 Task: In Heading Arial with underline. Font size of heading  '18'Font style of data Calibri. Font size of data  9Alignment of headline & data Align center. Fill color in heading,  RedFont color of data Black Apply border in Data No BorderIn the sheet  Excel Workbook Logbook
Action: Mouse moved to (137, 179)
Screenshot: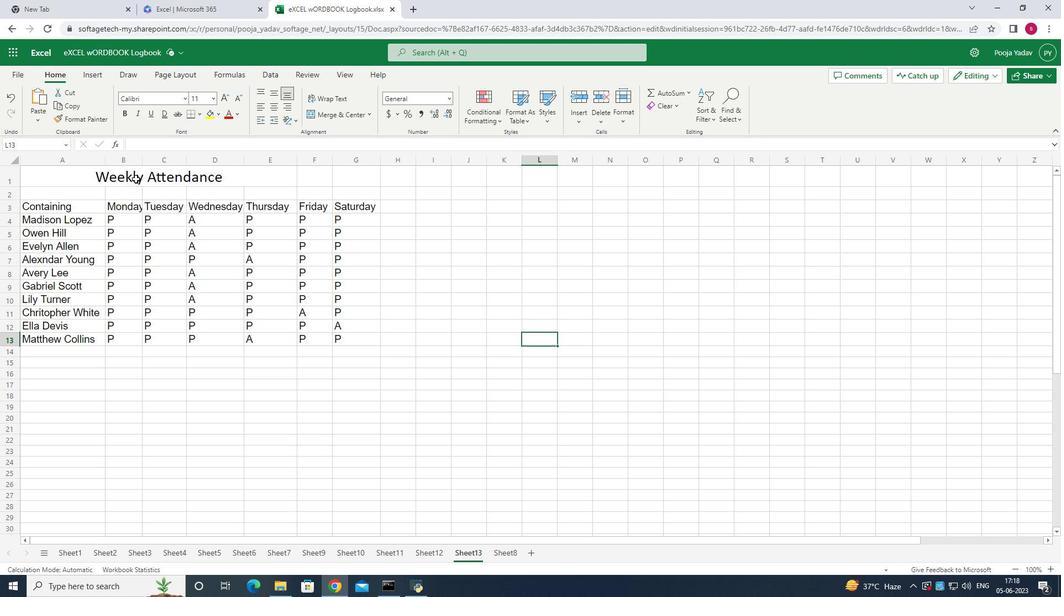 
Action: Mouse pressed left at (137, 179)
Screenshot: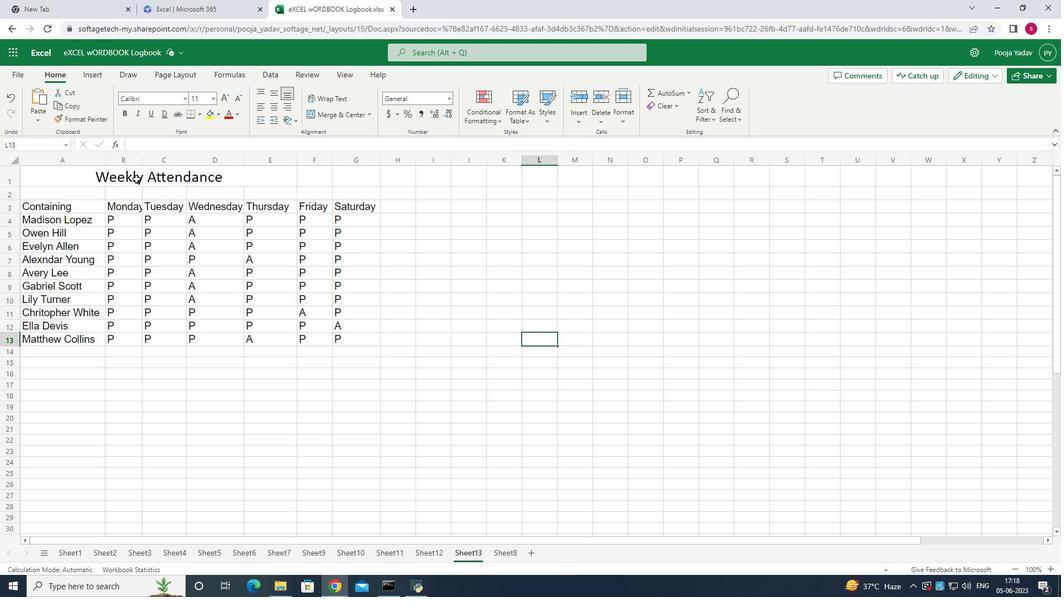 
Action: Mouse moved to (182, 99)
Screenshot: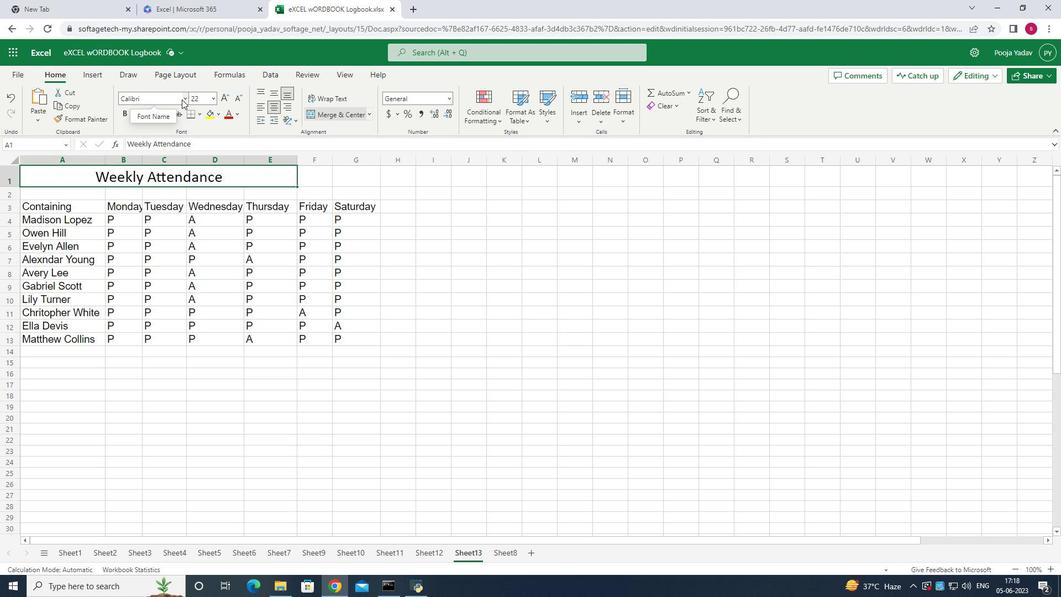 
Action: Mouse pressed left at (182, 99)
Screenshot: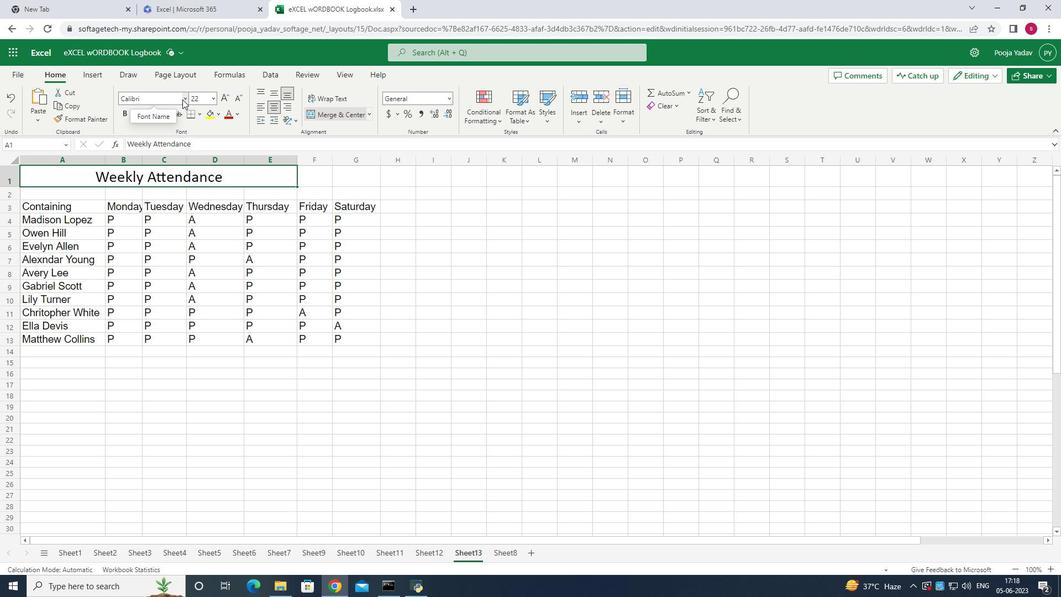 
Action: Mouse moved to (170, 144)
Screenshot: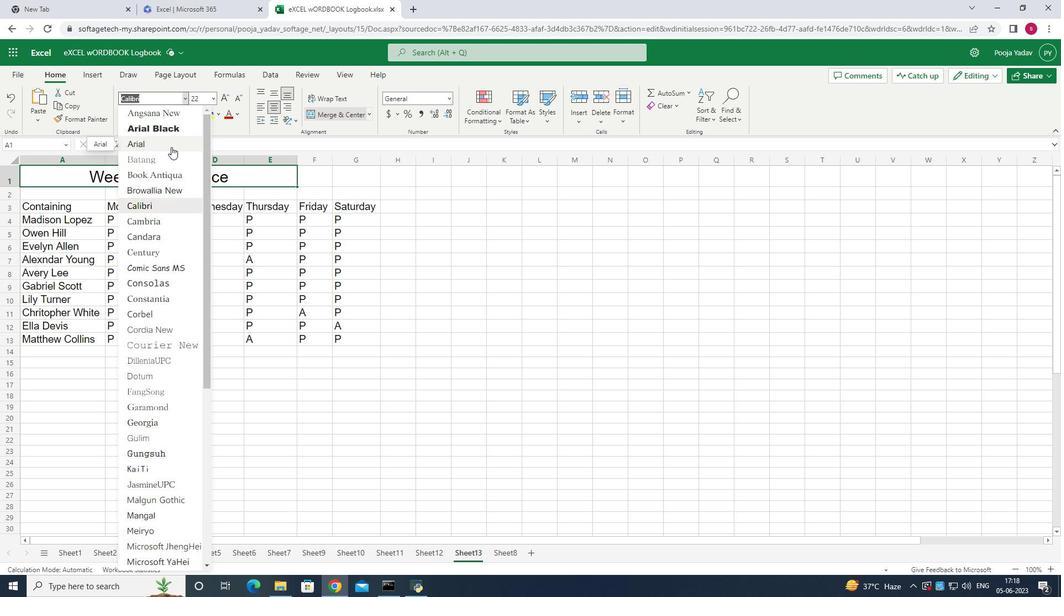 
Action: Mouse pressed left at (170, 144)
Screenshot: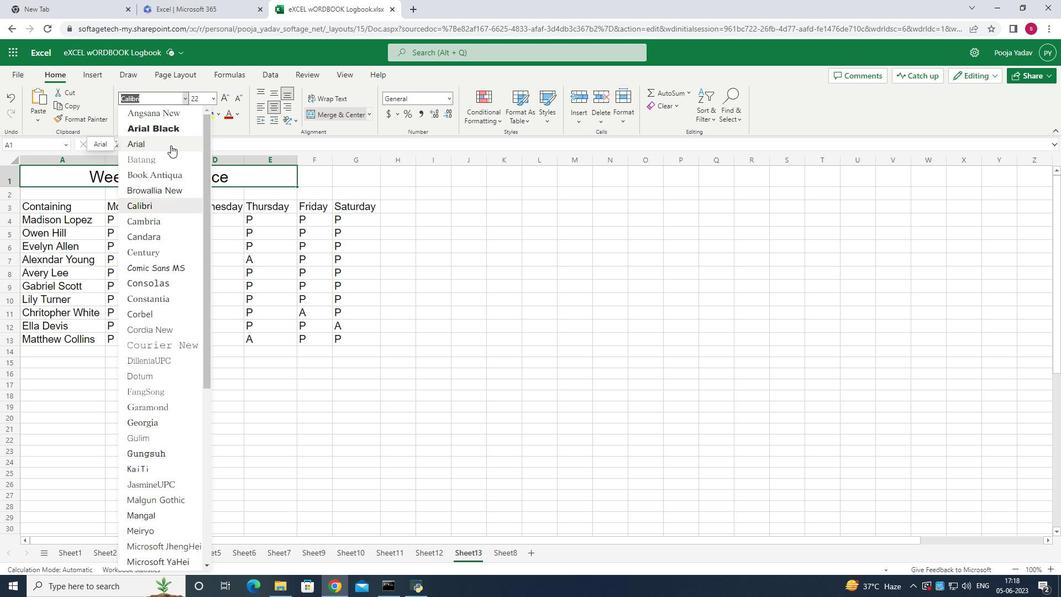 
Action: Mouse moved to (153, 112)
Screenshot: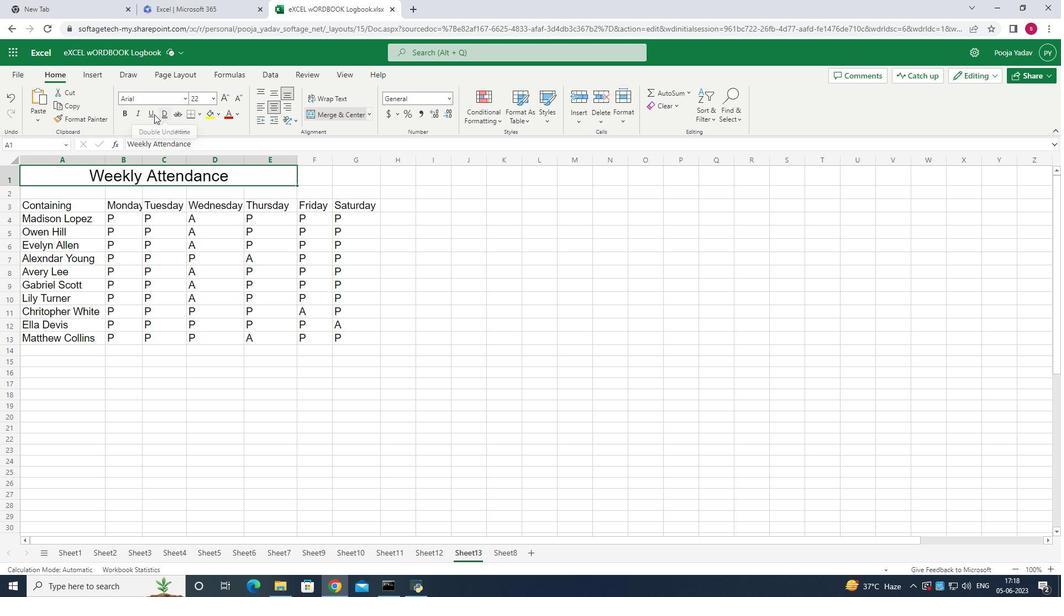 
Action: Mouse pressed left at (153, 112)
Screenshot: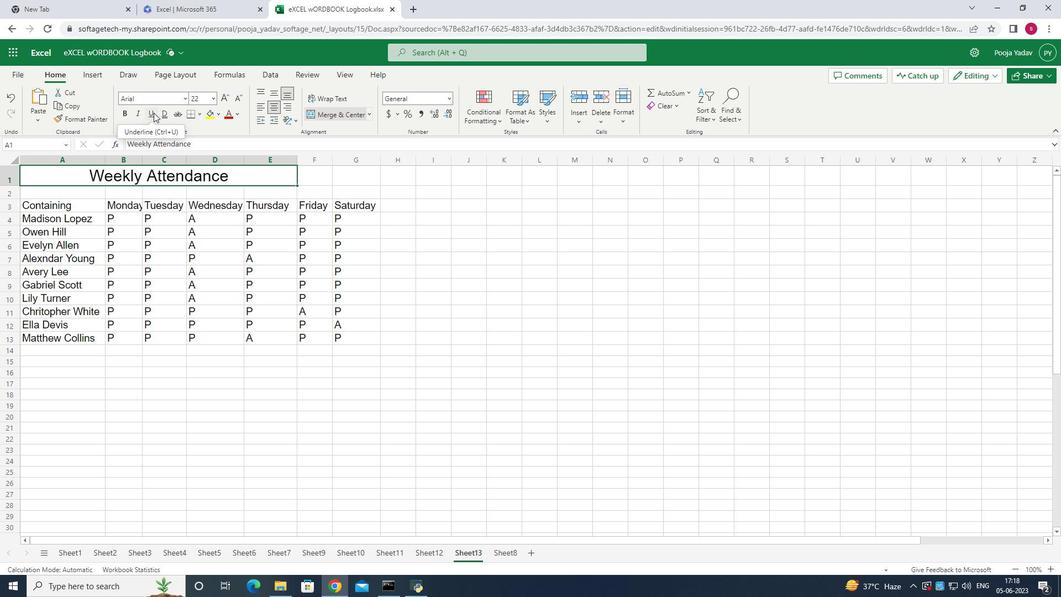 
Action: Mouse moved to (231, 95)
Screenshot: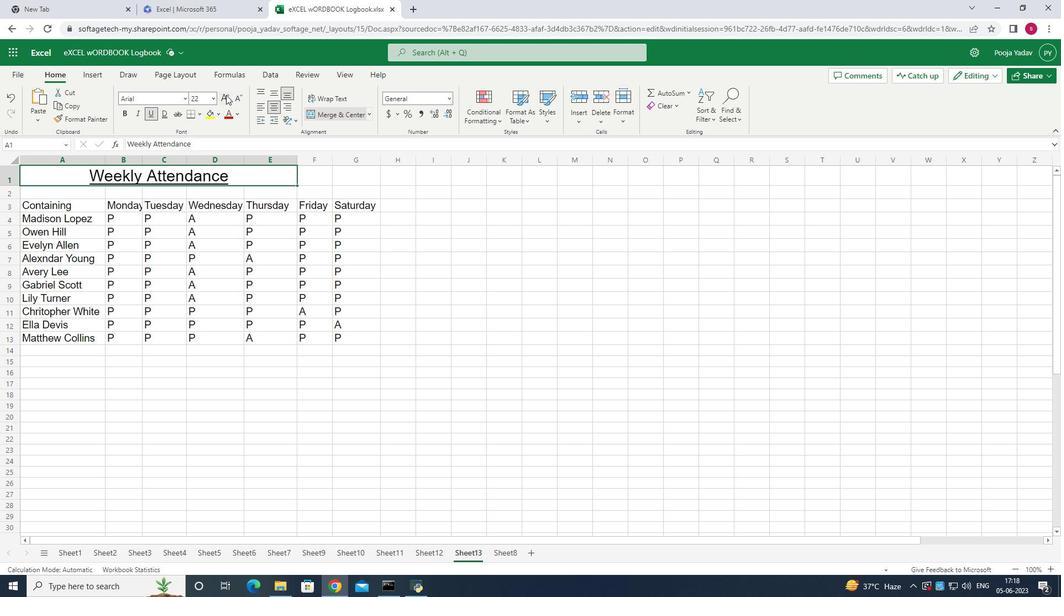 
Action: Mouse pressed left at (231, 95)
Screenshot: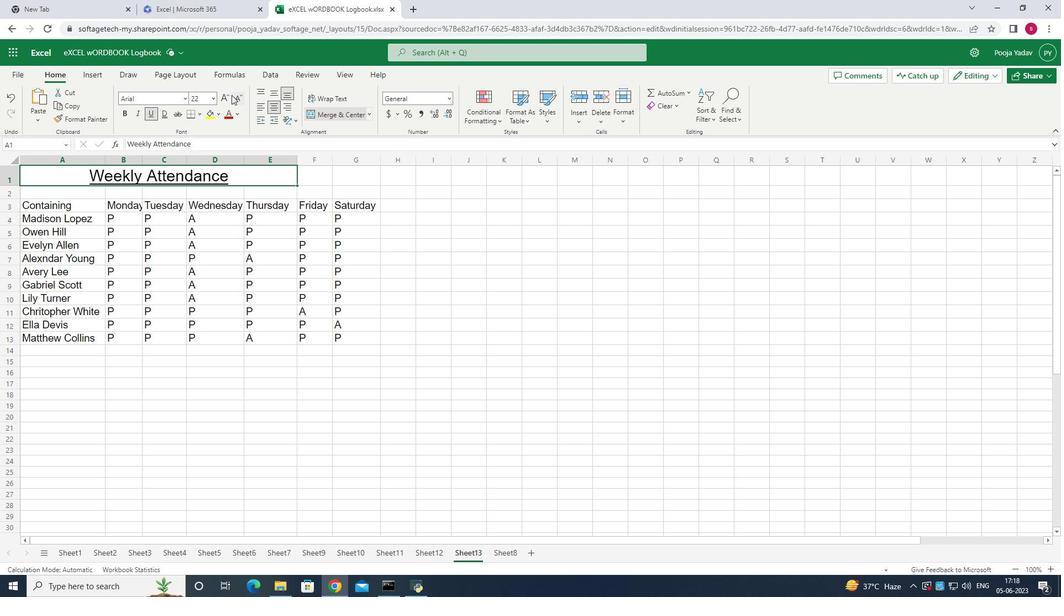 
Action: Mouse pressed left at (231, 95)
Screenshot: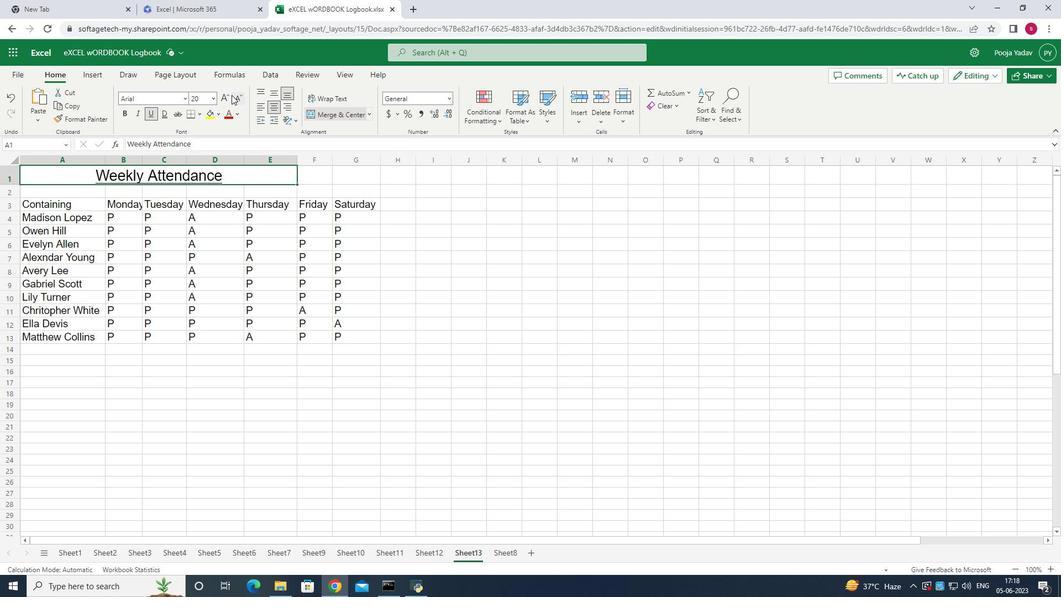 
Action: Mouse moved to (184, 98)
Screenshot: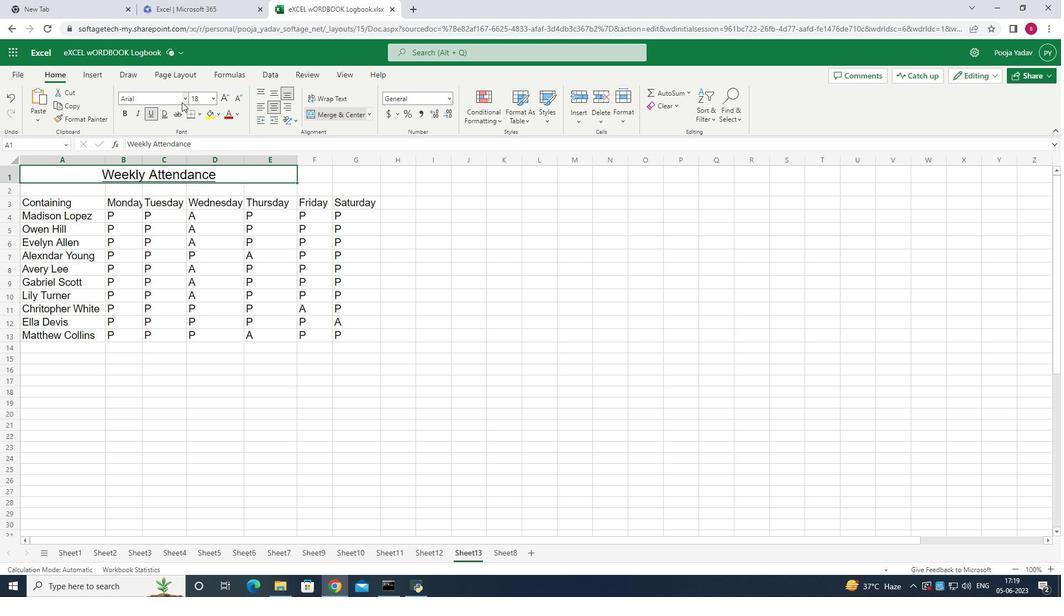 
Action: Mouse pressed left at (184, 98)
Screenshot: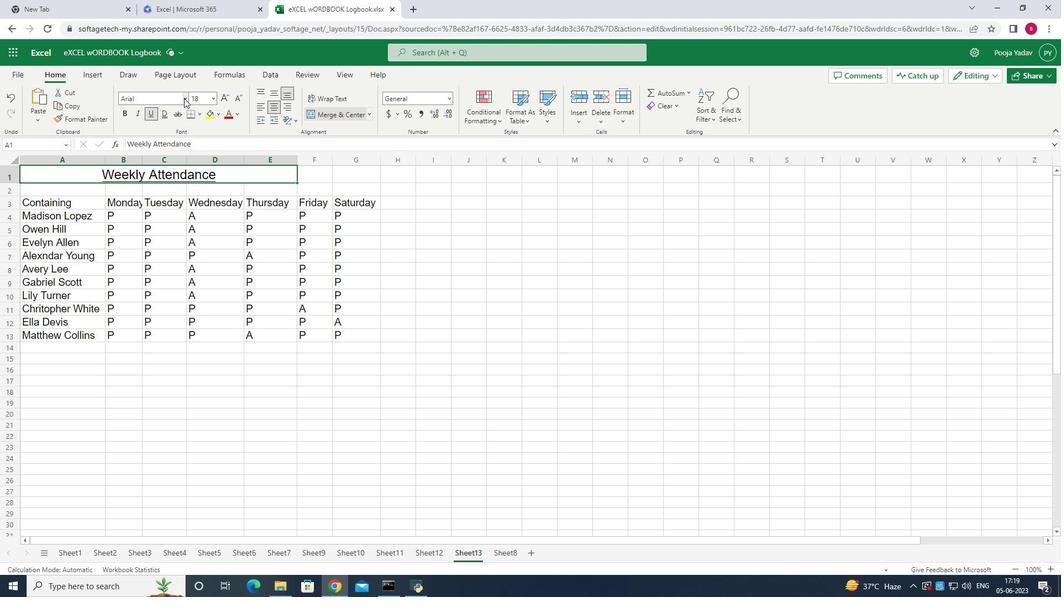 
Action: Mouse moved to (427, 214)
Screenshot: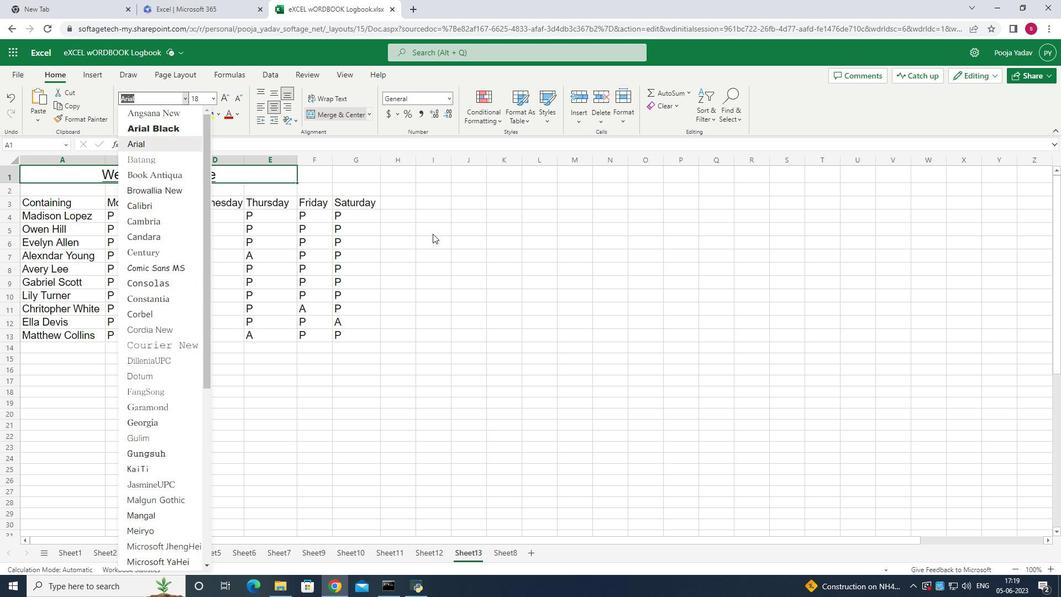 
Action: Mouse pressed left at (427, 214)
Screenshot: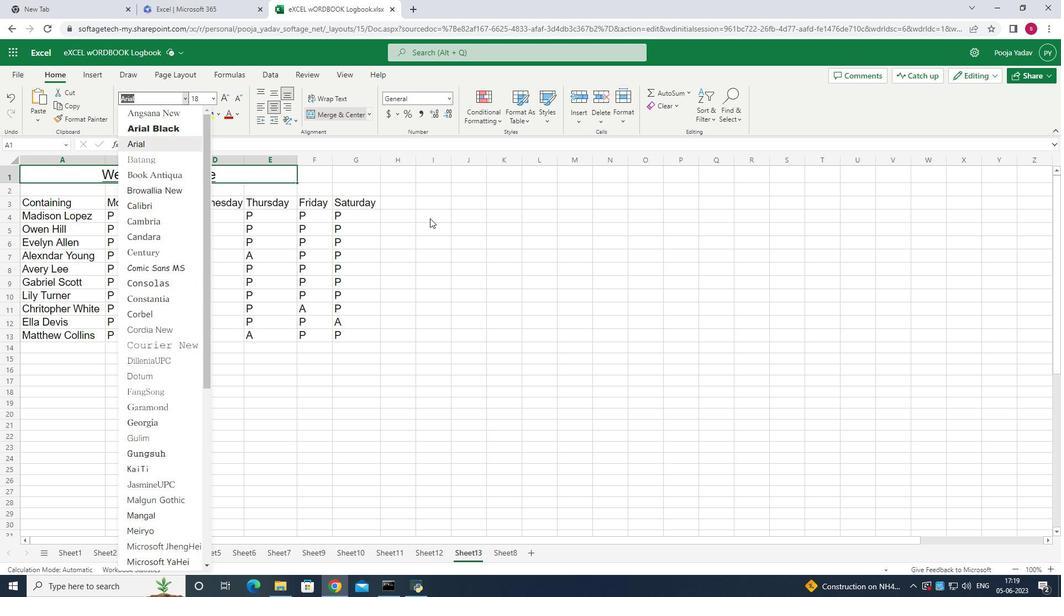 
Action: Mouse moved to (78, 194)
Screenshot: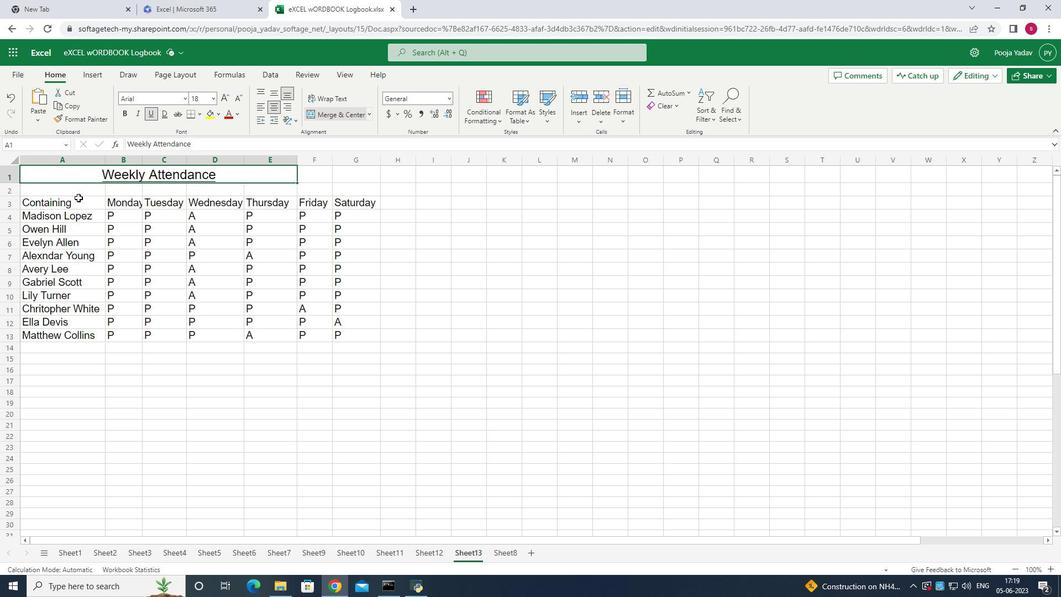 
Action: Mouse pressed left at (78, 194)
Screenshot: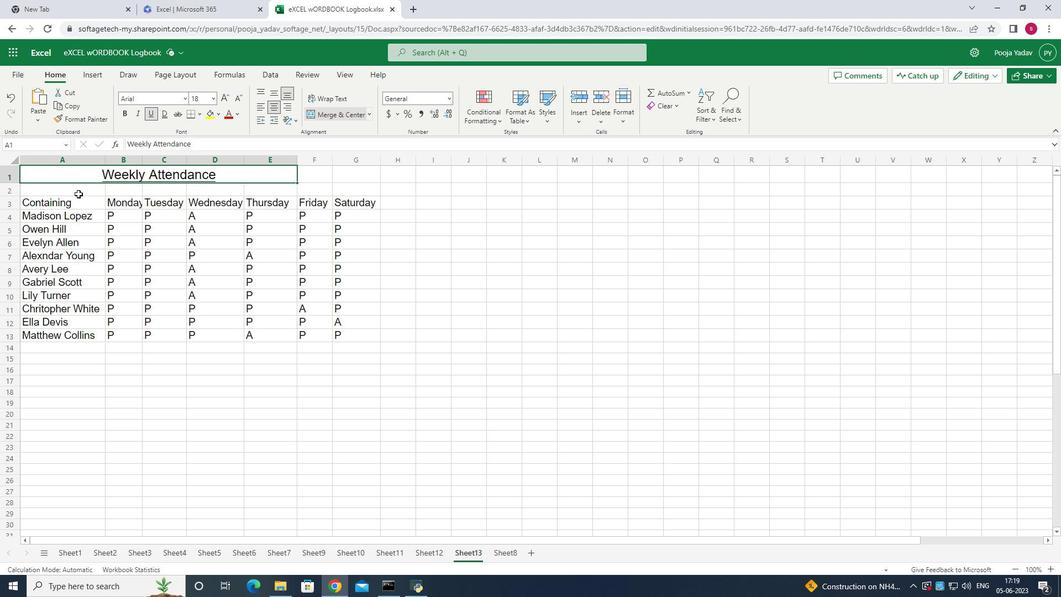 
Action: Mouse moved to (238, 100)
Screenshot: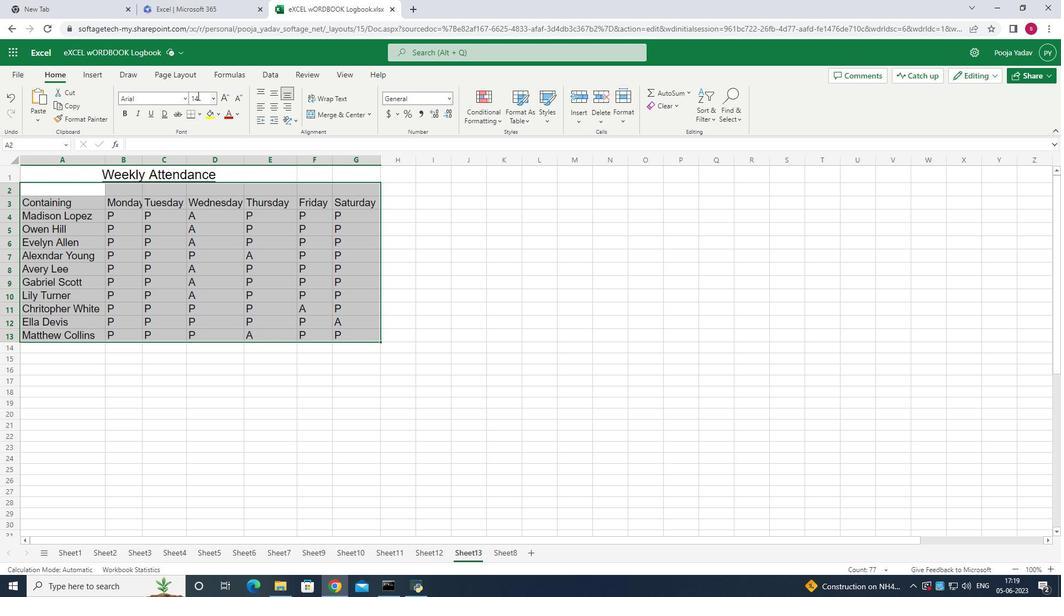 
Action: Mouse pressed left at (238, 100)
Screenshot: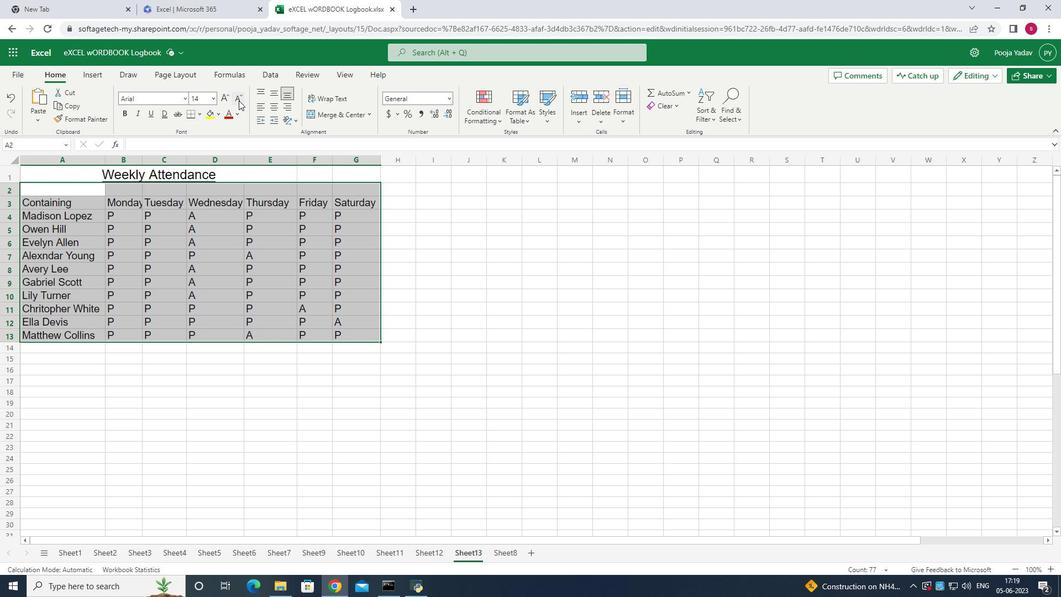 
Action: Mouse pressed left at (238, 100)
Screenshot: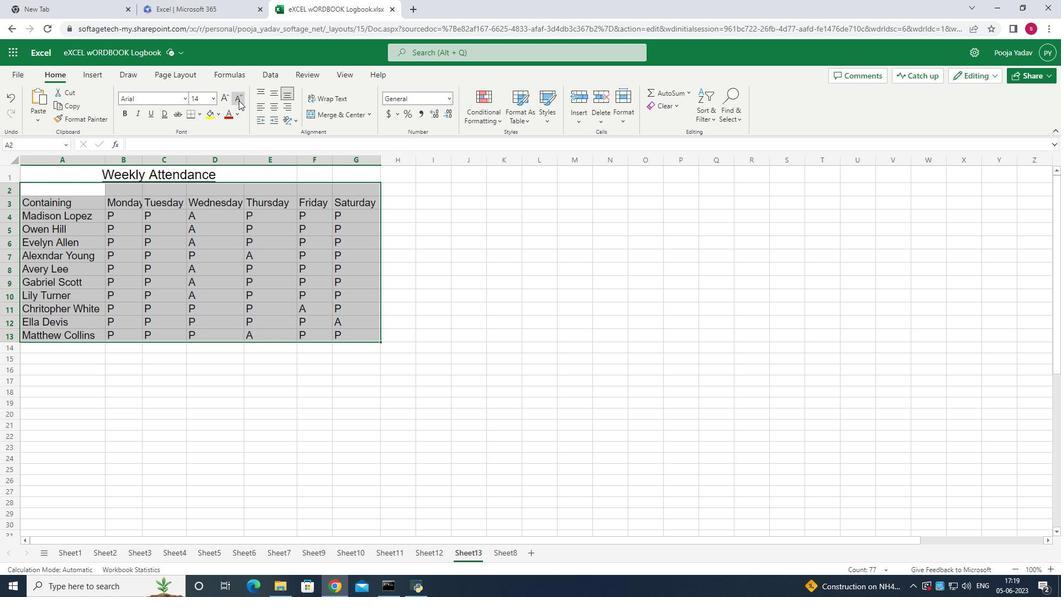 
Action: Mouse pressed left at (238, 100)
Screenshot: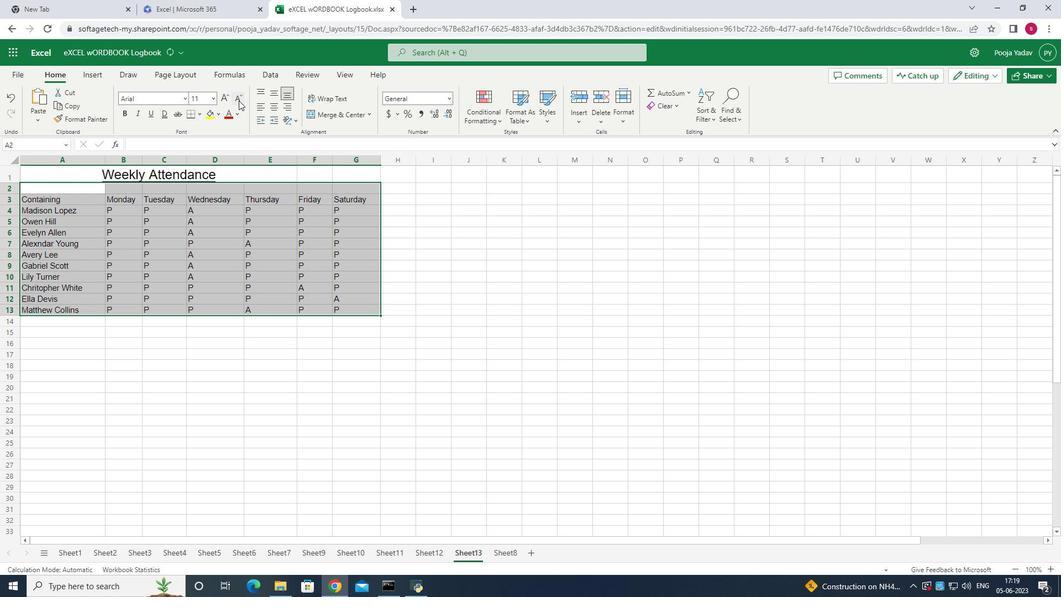 
Action: Mouse pressed left at (238, 100)
Screenshot: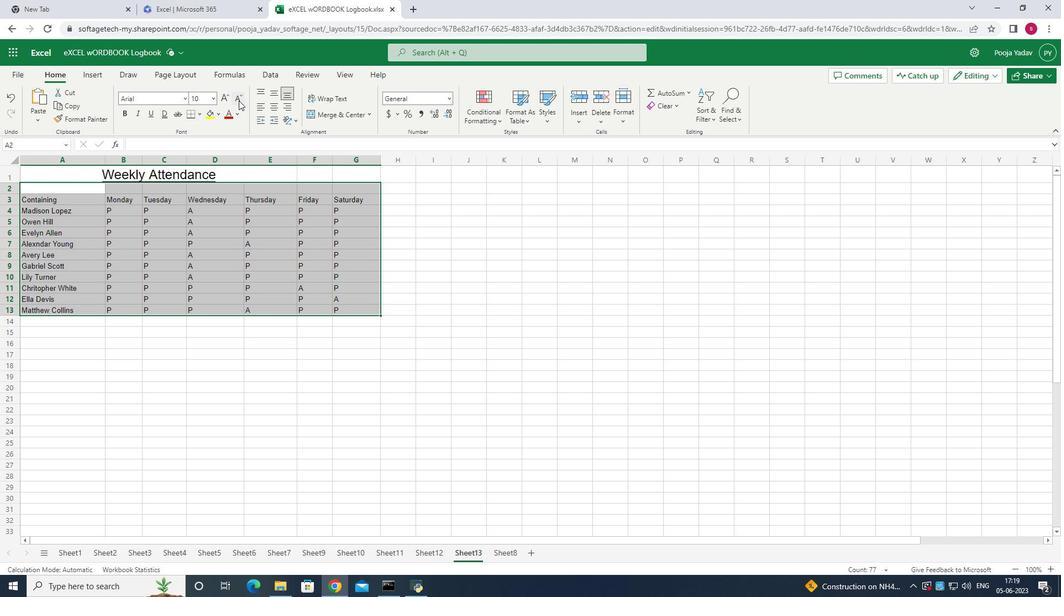 
Action: Mouse moved to (274, 91)
Screenshot: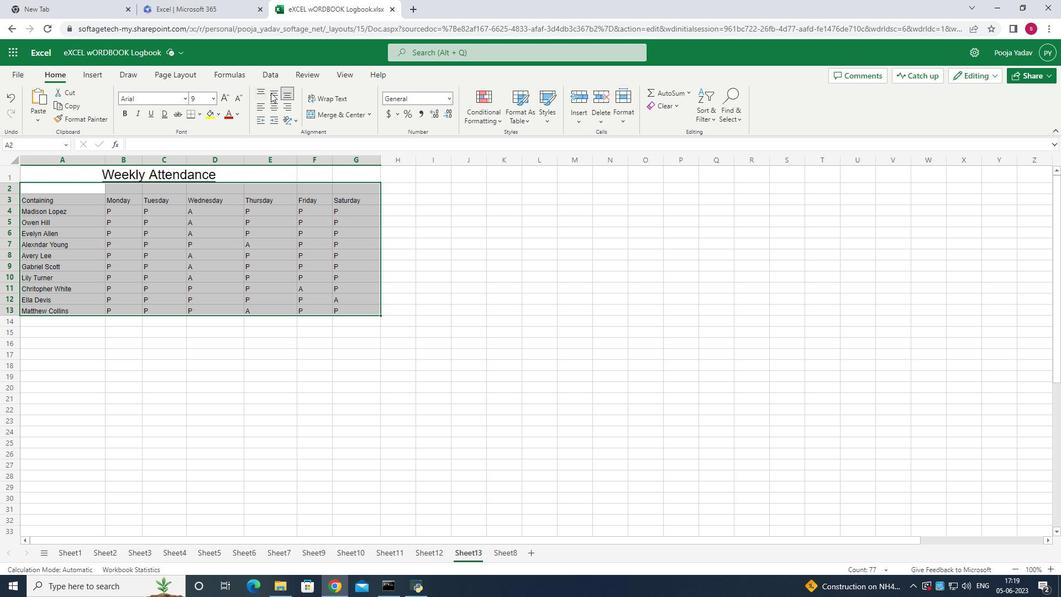 
Action: Mouse pressed left at (274, 91)
Screenshot: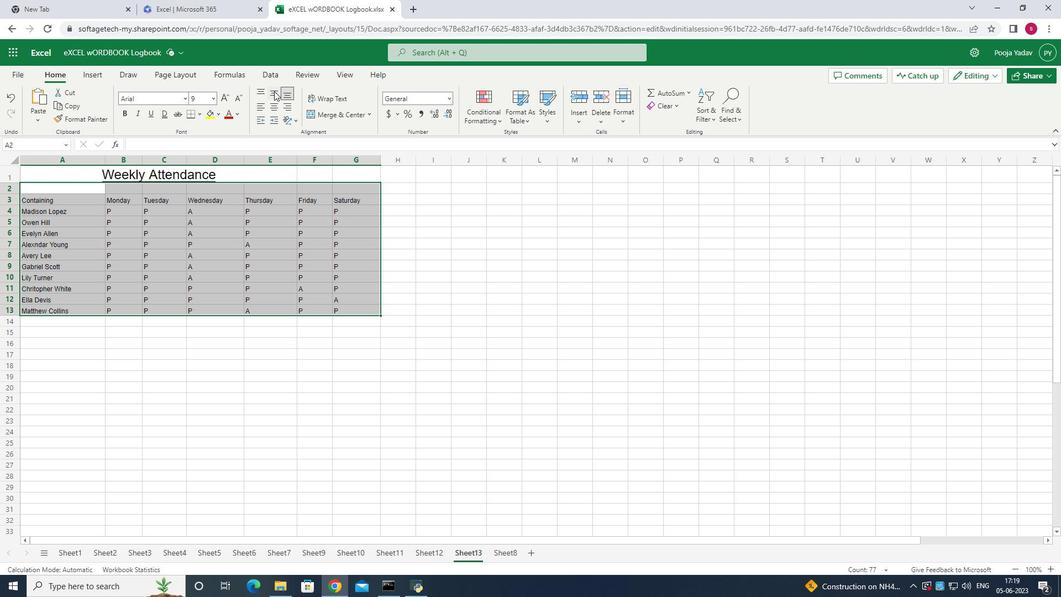 
Action: Mouse pressed left at (274, 91)
Screenshot: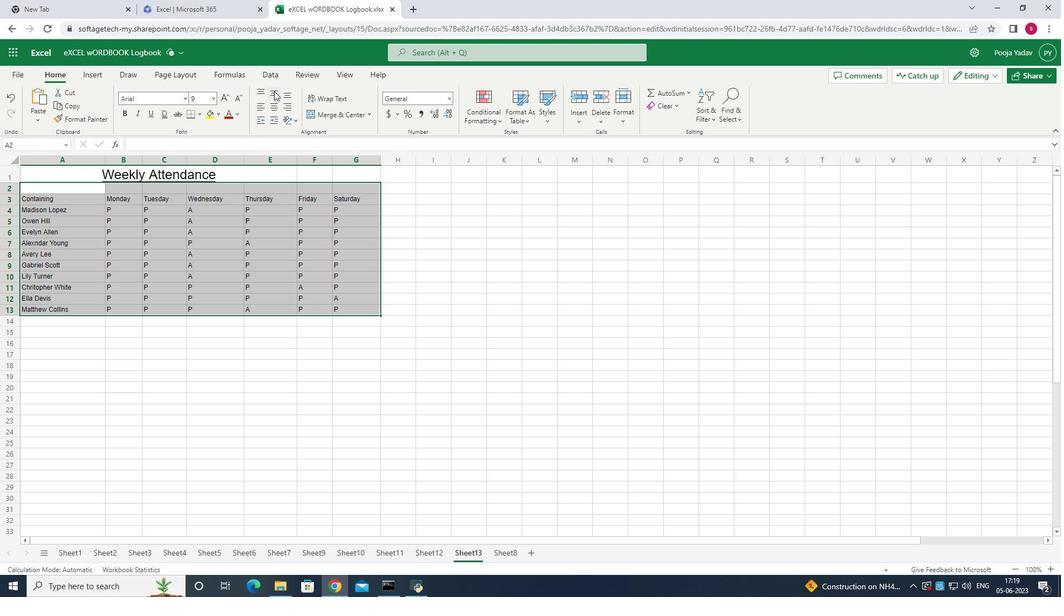 
Action: Mouse moved to (63, 172)
Screenshot: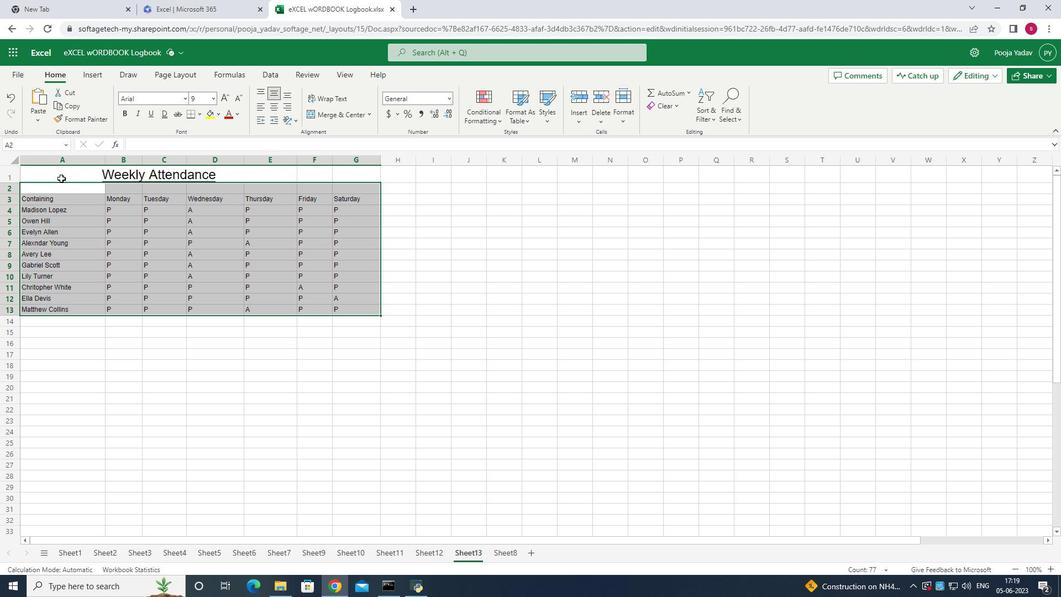
Action: Mouse pressed left at (63, 172)
Screenshot: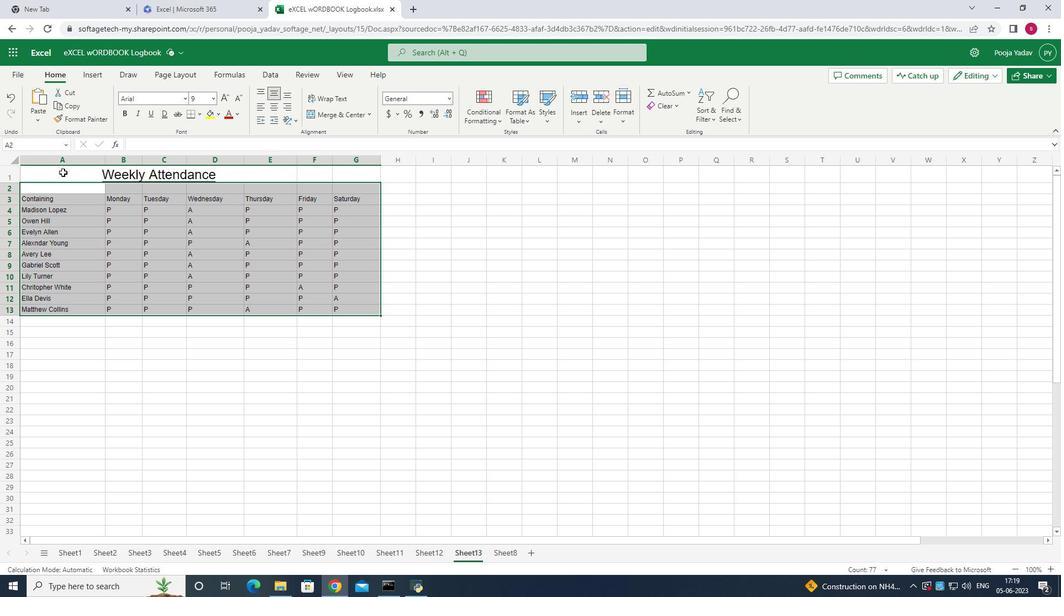 
Action: Mouse moved to (273, 93)
Screenshot: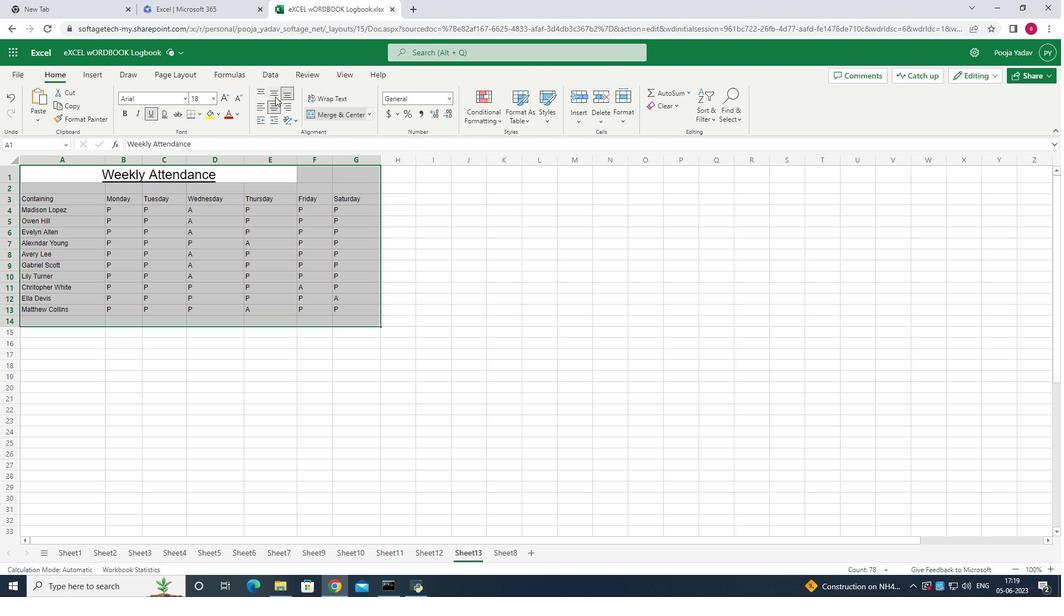 
Action: Mouse pressed left at (273, 93)
Screenshot: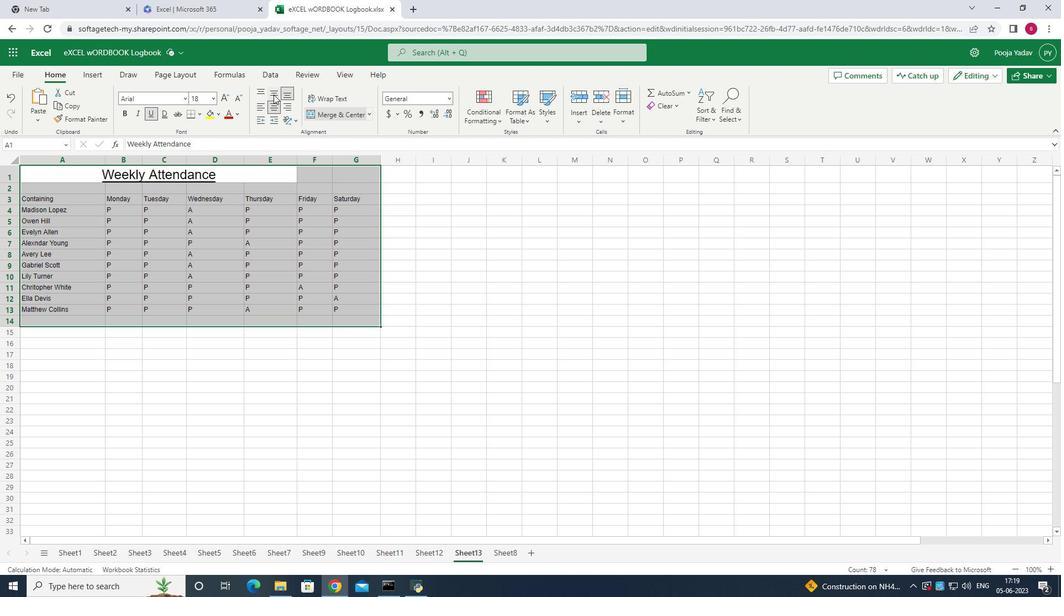 
Action: Mouse pressed left at (273, 93)
Screenshot: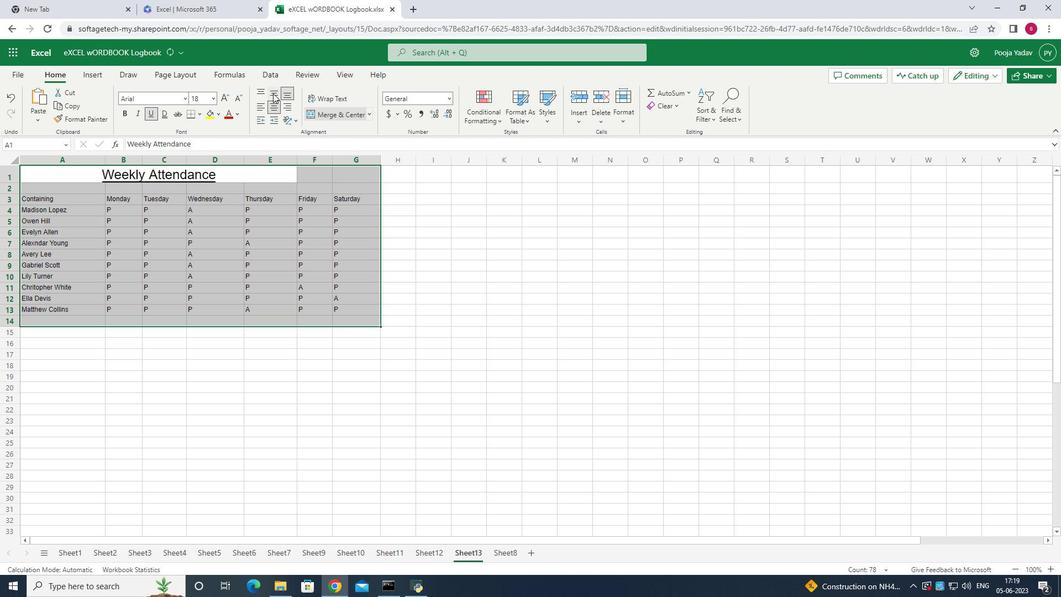 
Action: Mouse pressed left at (273, 93)
Screenshot: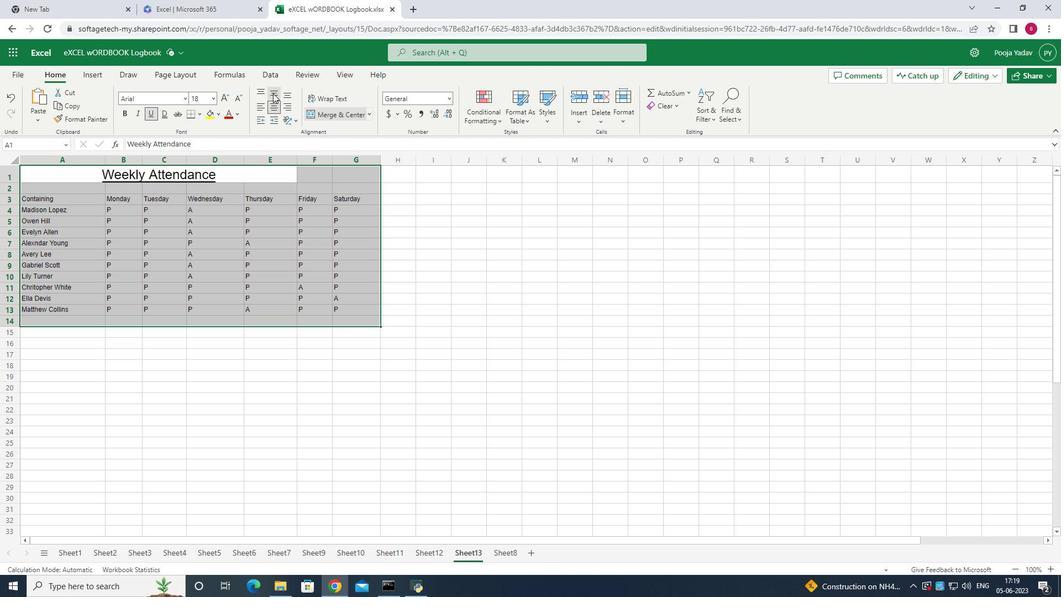
Action: Mouse moved to (271, 91)
Screenshot: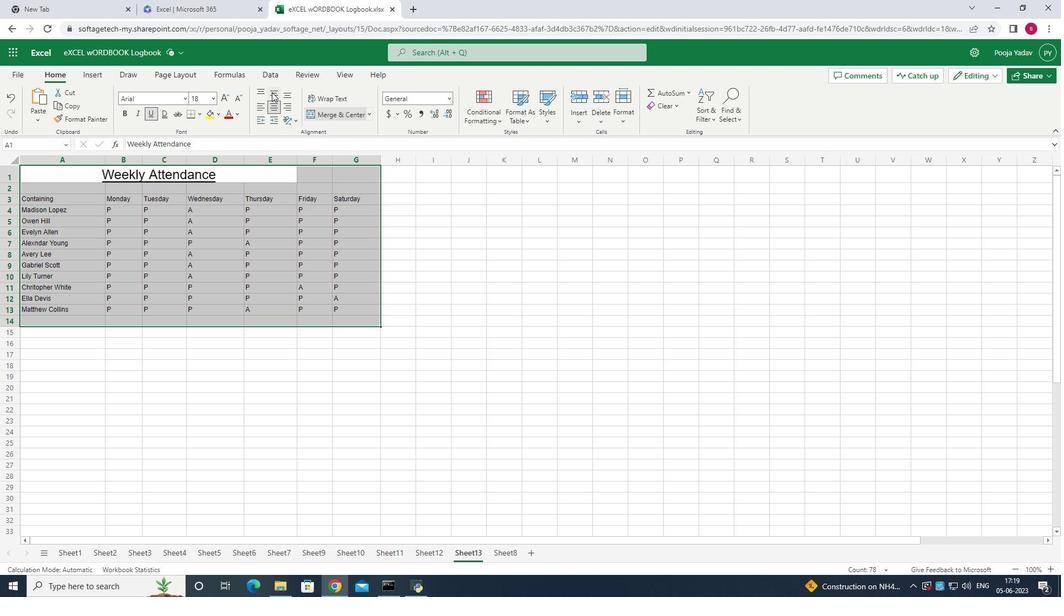 
Action: Mouse pressed left at (271, 91)
Screenshot: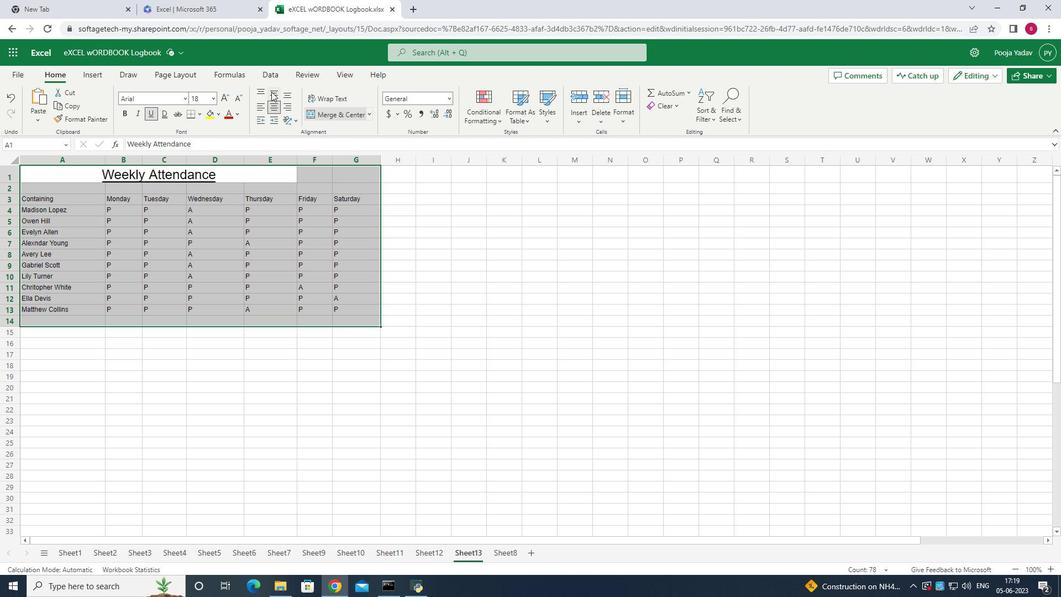 
Action: Mouse moved to (273, 90)
Screenshot: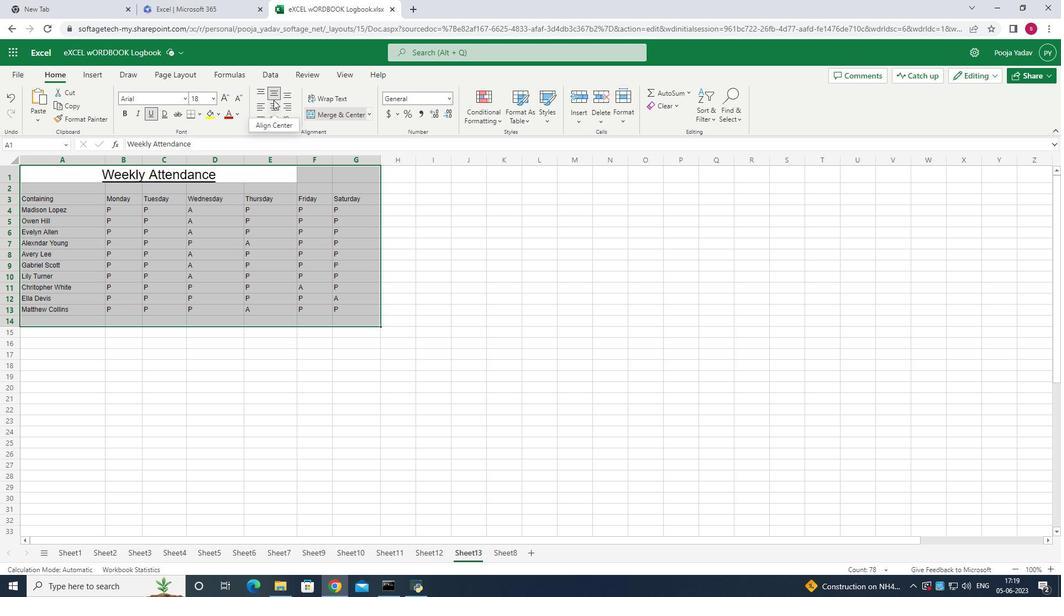 
Action: Mouse pressed left at (273, 90)
Screenshot: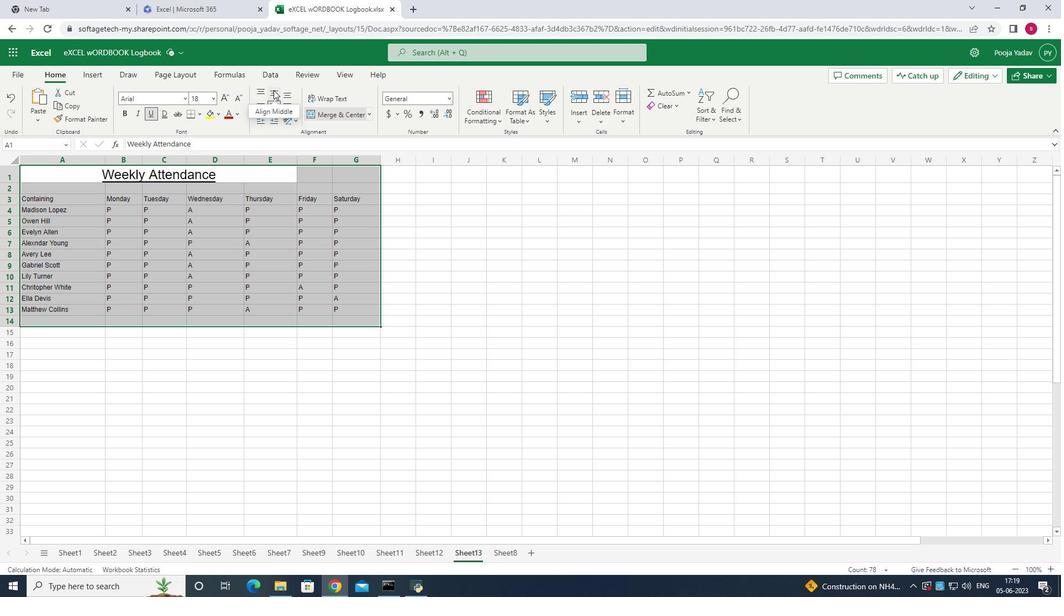 
Action: Mouse moved to (272, 91)
Screenshot: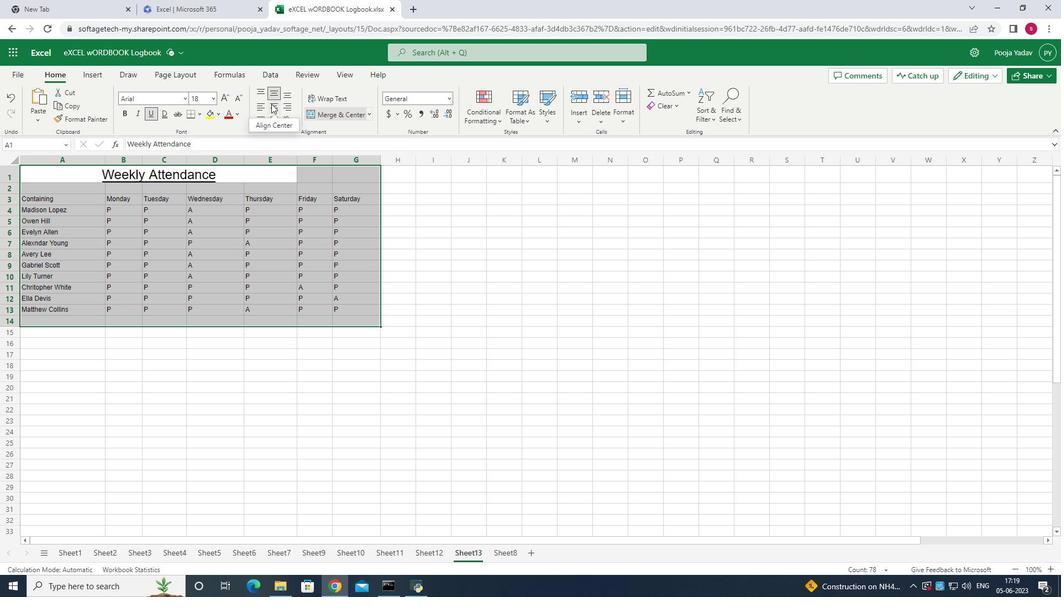 
Action: Mouse pressed left at (272, 91)
Screenshot: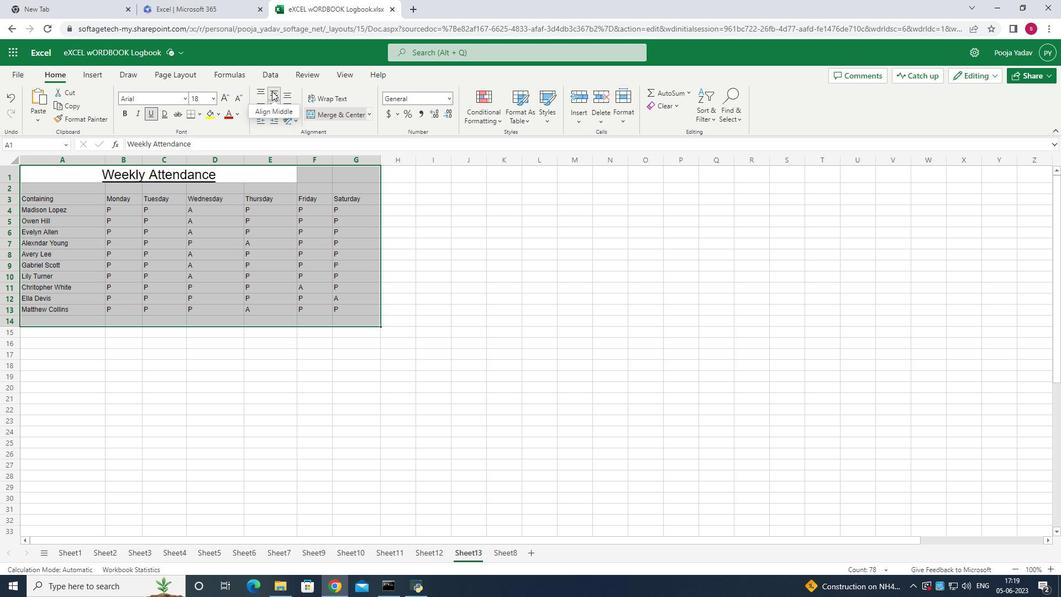 
Action: Mouse moved to (270, 108)
Screenshot: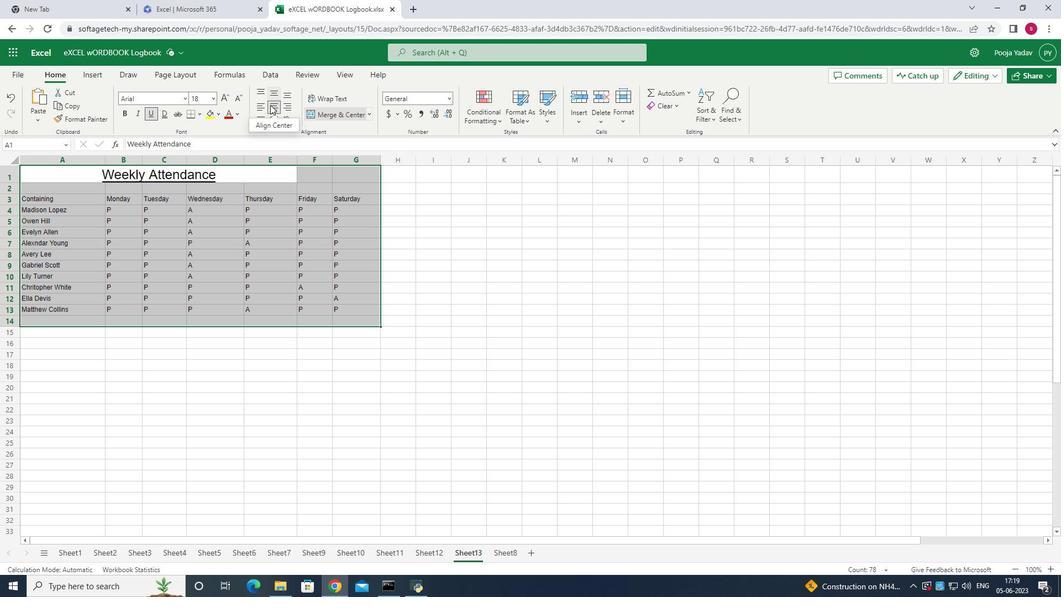 
Action: Mouse pressed left at (270, 108)
Screenshot: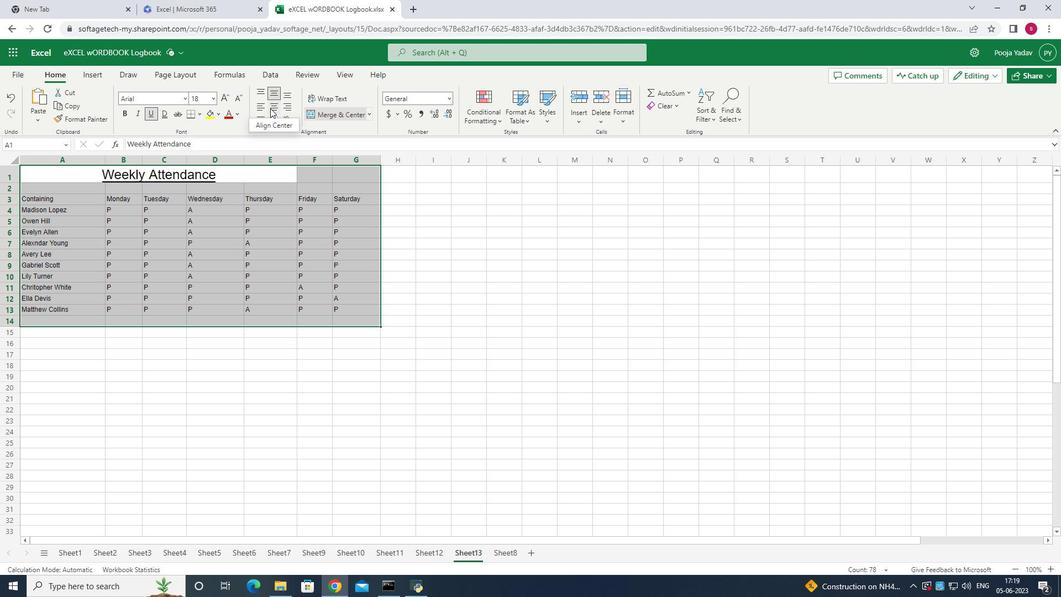 
Action: Mouse moved to (121, 173)
Screenshot: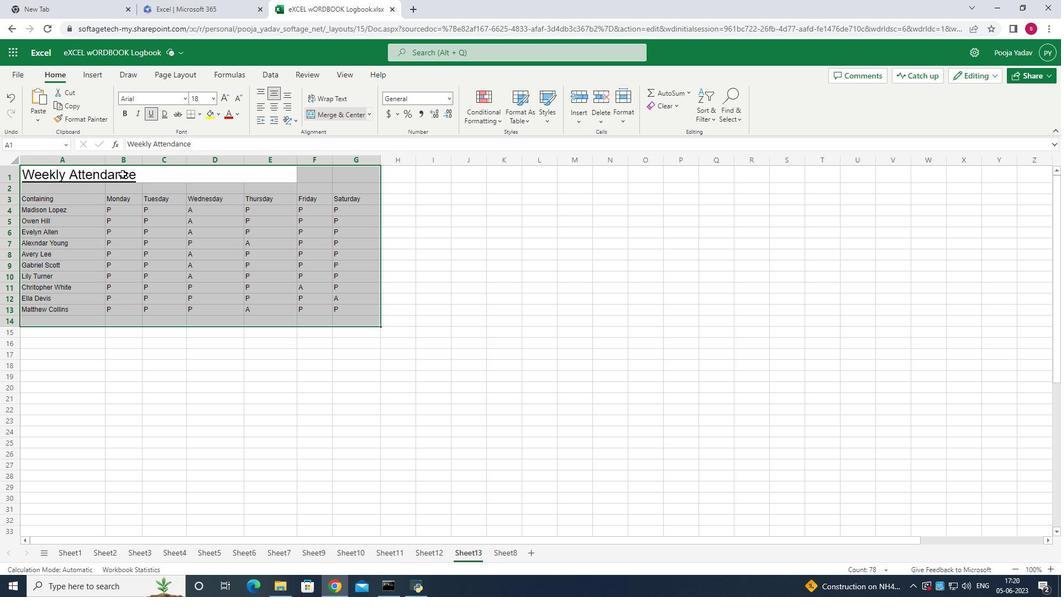 
Action: Mouse pressed left at (121, 173)
Screenshot: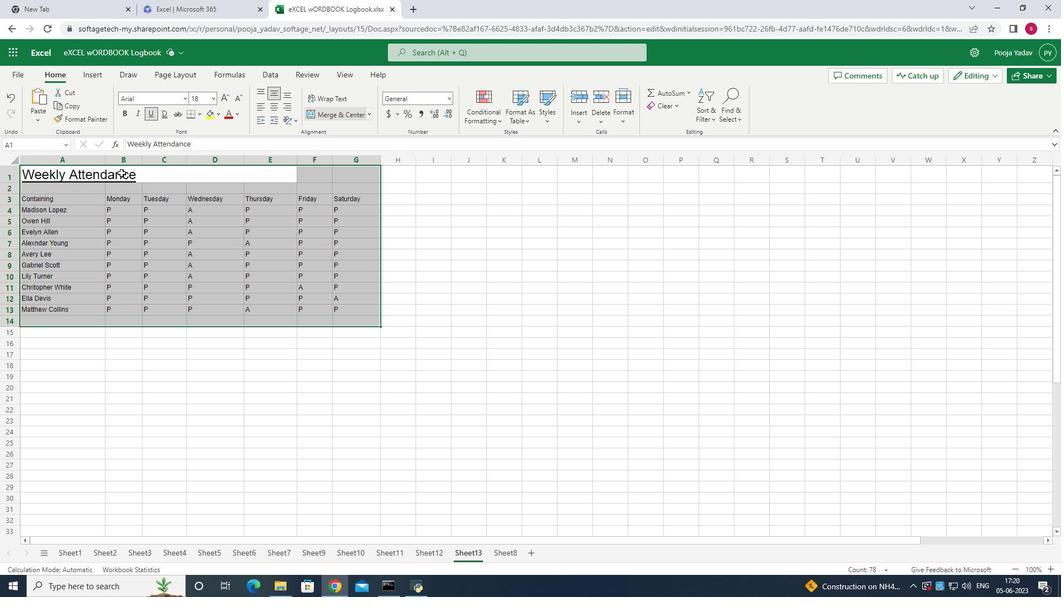 
Action: Mouse moved to (315, 112)
Screenshot: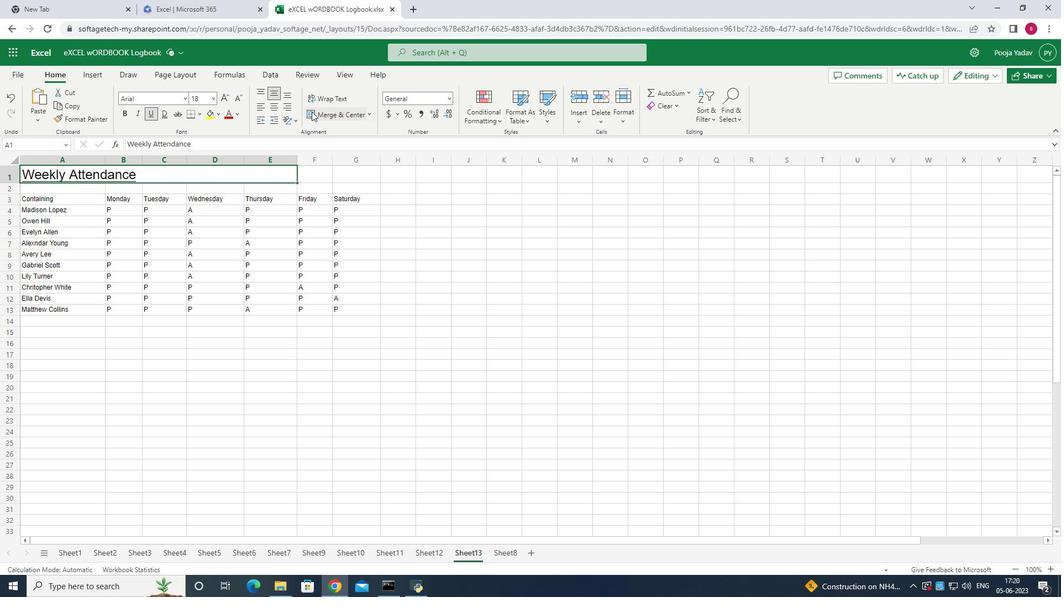 
Action: Mouse pressed left at (315, 112)
Screenshot: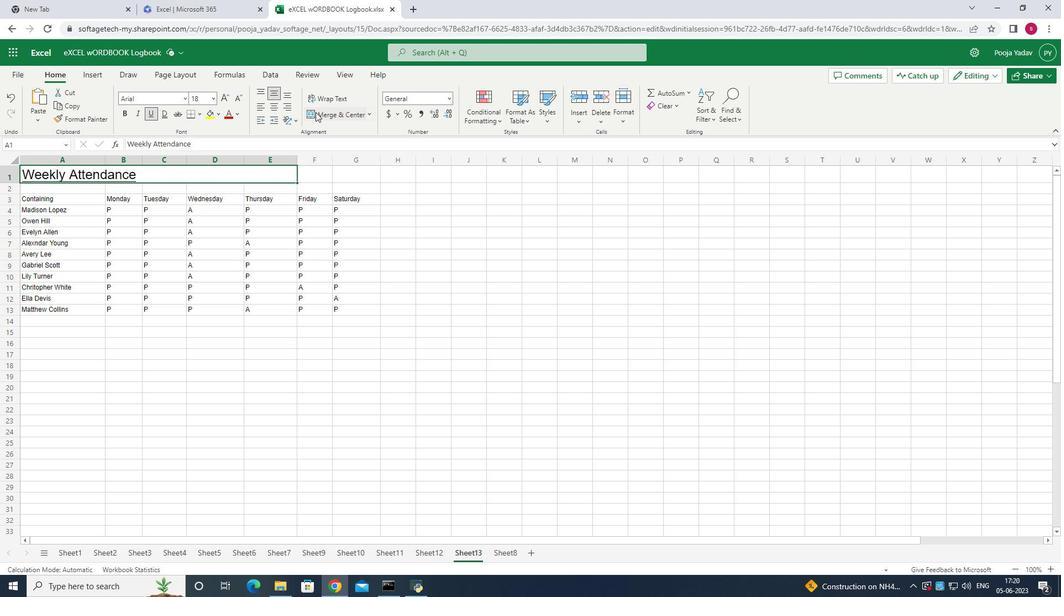 
Action: Mouse pressed left at (315, 112)
Screenshot: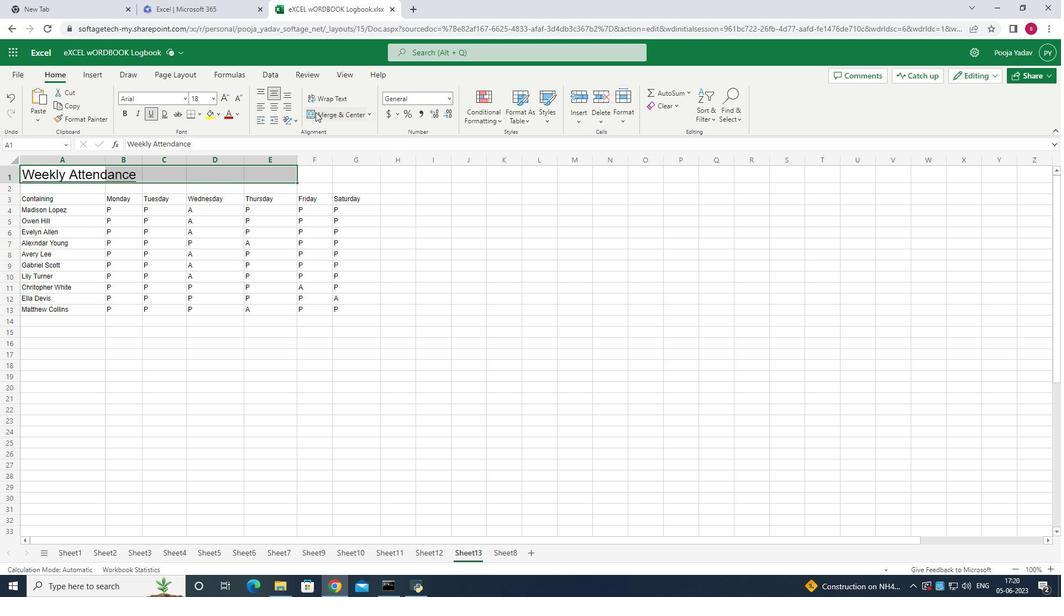 
Action: Mouse moved to (65, 195)
Screenshot: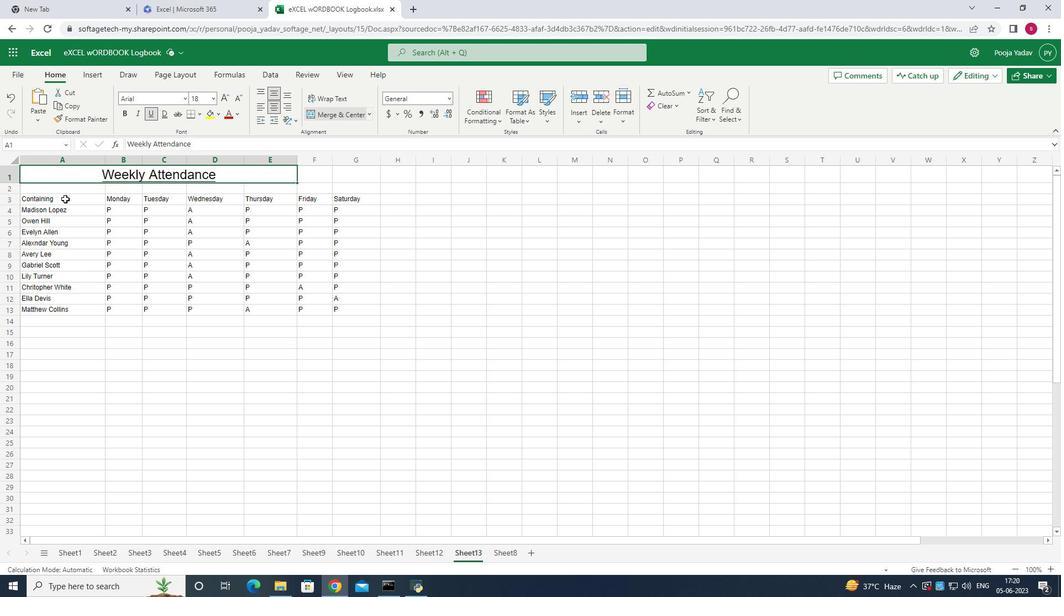 
Action: Mouse pressed left at (65, 195)
Screenshot: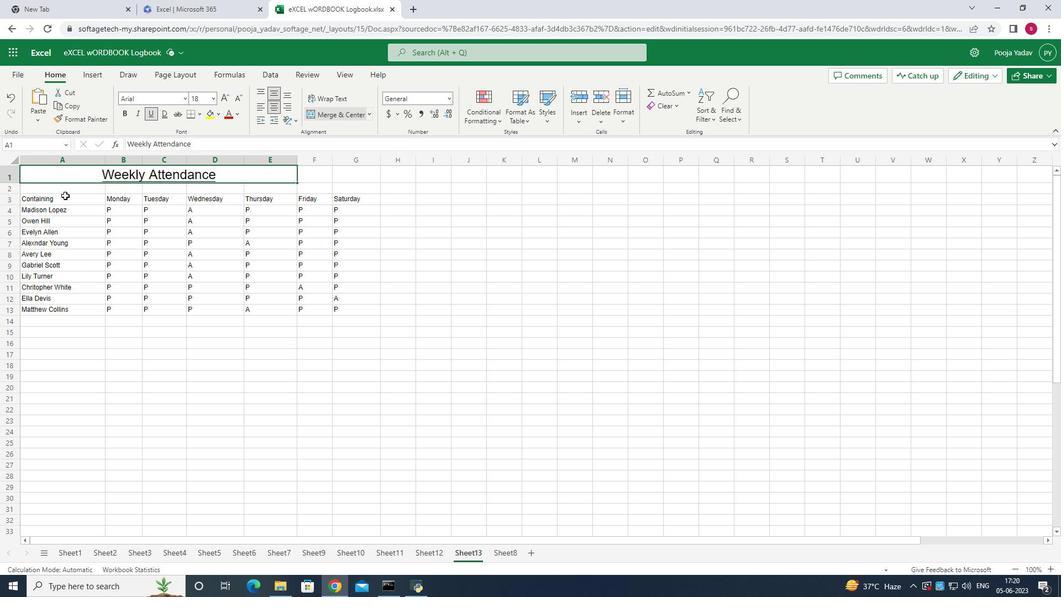 
Action: Mouse moved to (198, 113)
Screenshot: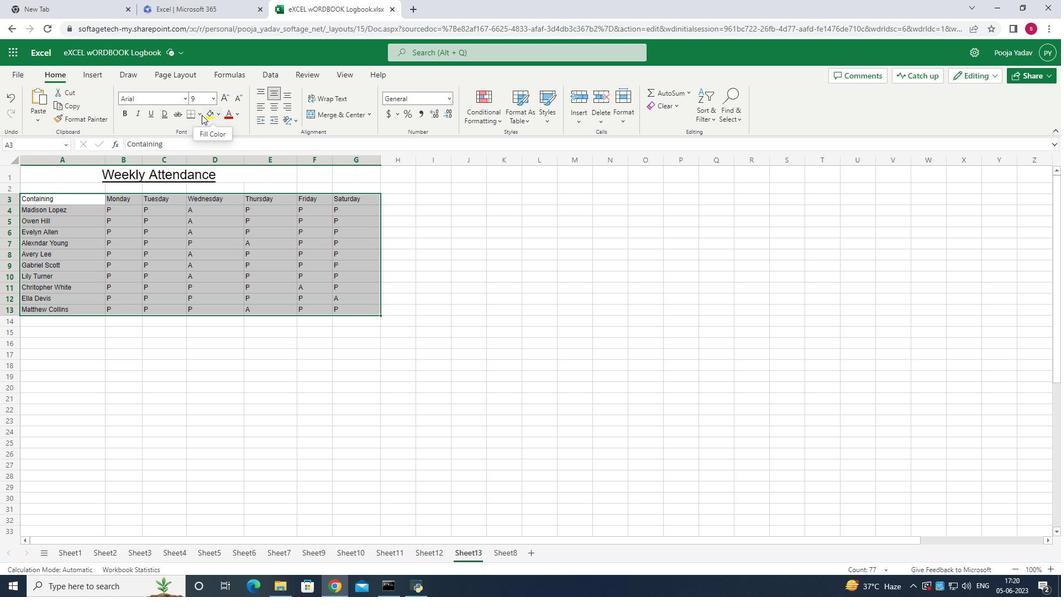 
Action: Mouse pressed left at (198, 113)
Screenshot: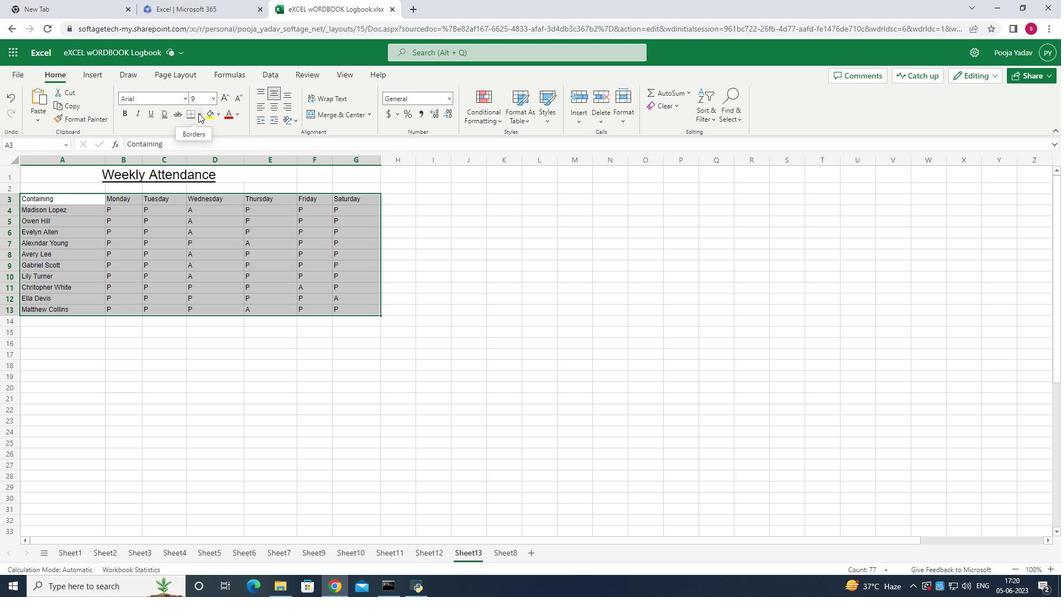 
Action: Mouse moved to (192, 131)
Screenshot: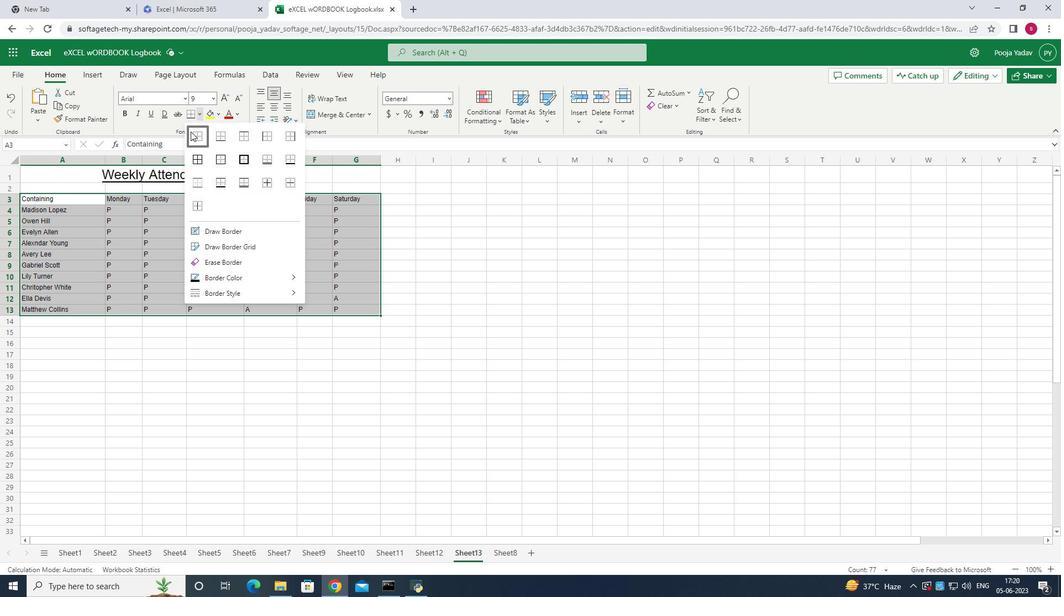 
Action: Mouse pressed left at (192, 131)
Screenshot: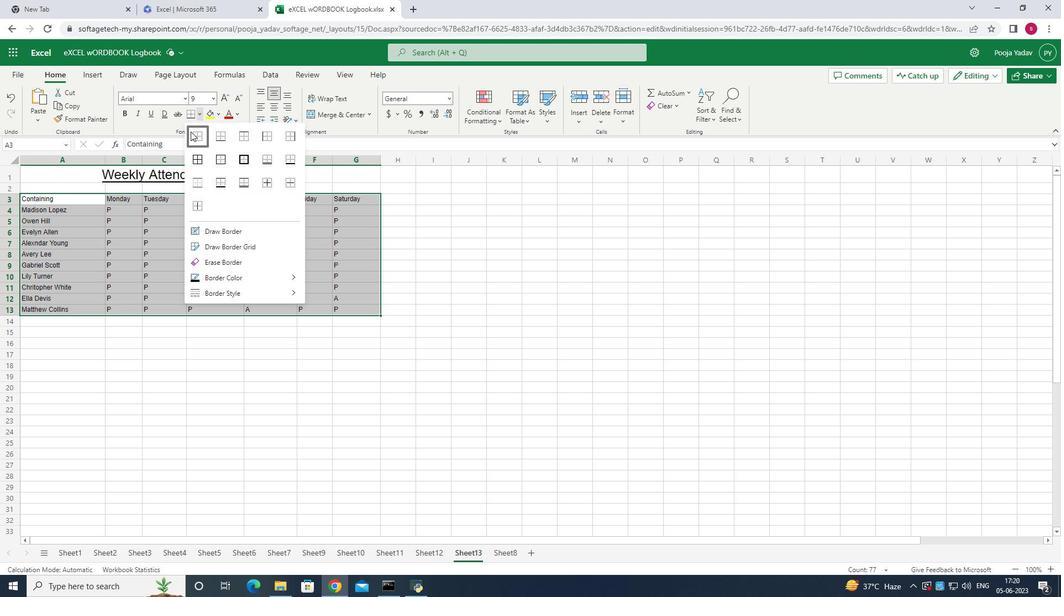 
Action: Mouse moved to (130, 93)
Screenshot: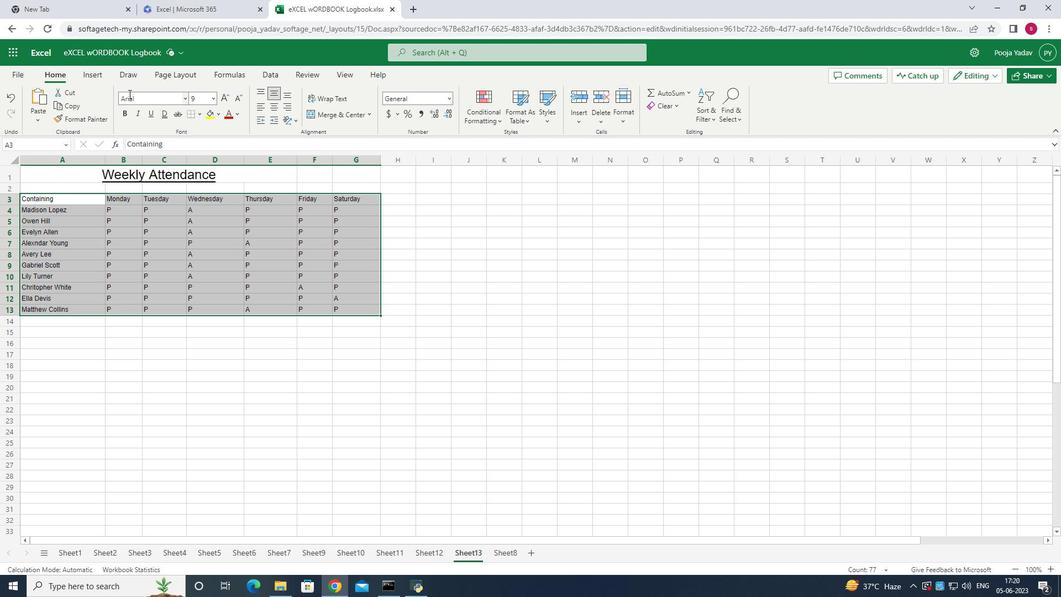 
